 Task: Start a Sprint called Sprint0001 in Scrum Project Project0001 in Jira
Action: Mouse moved to (362, 404)
Screenshot: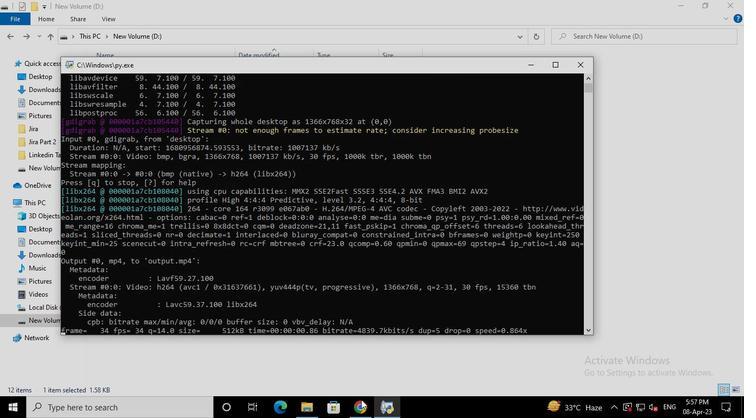 
Action: Mouse pressed left at (362, 404)
Screenshot: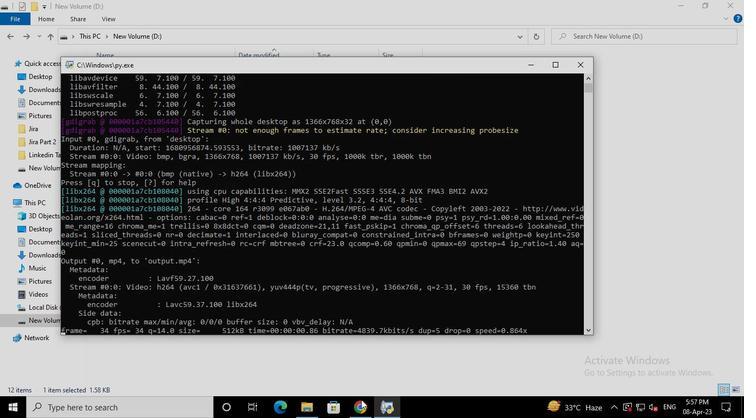 
Action: Mouse moved to (65, 164)
Screenshot: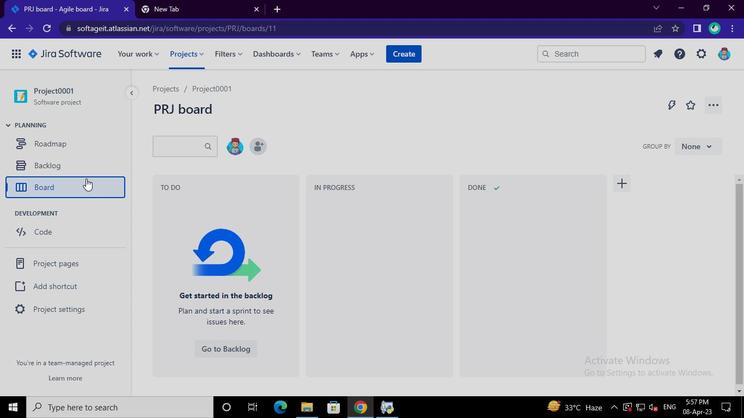 
Action: Mouse pressed left at (65, 164)
Screenshot: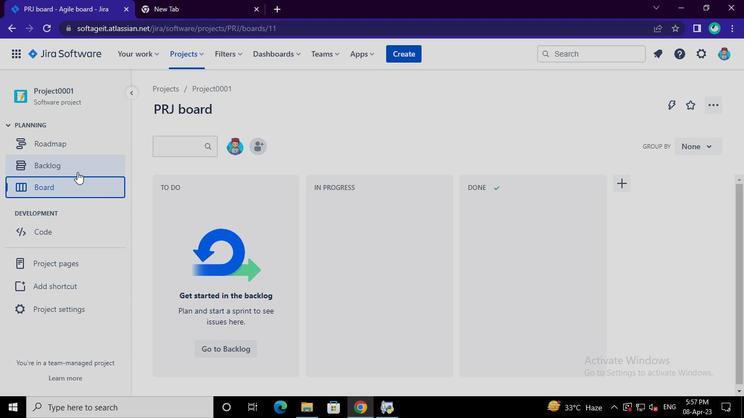 
Action: Mouse moved to (663, 176)
Screenshot: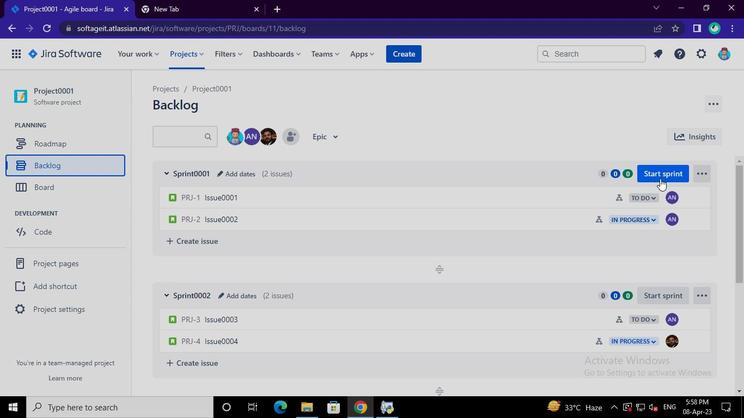 
Action: Mouse pressed left at (663, 176)
Screenshot: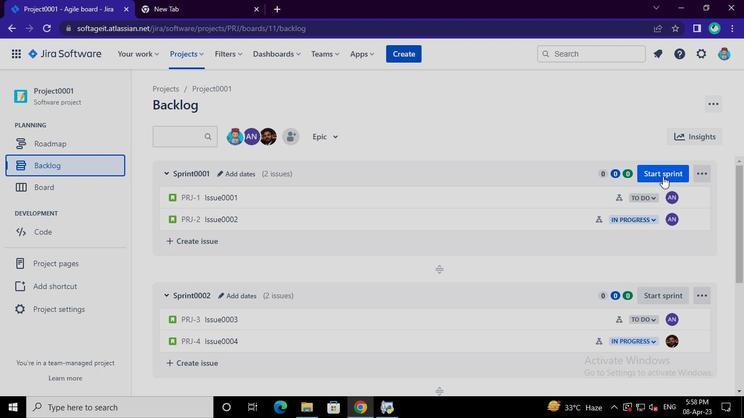 
Action: Mouse moved to (470, 378)
Screenshot: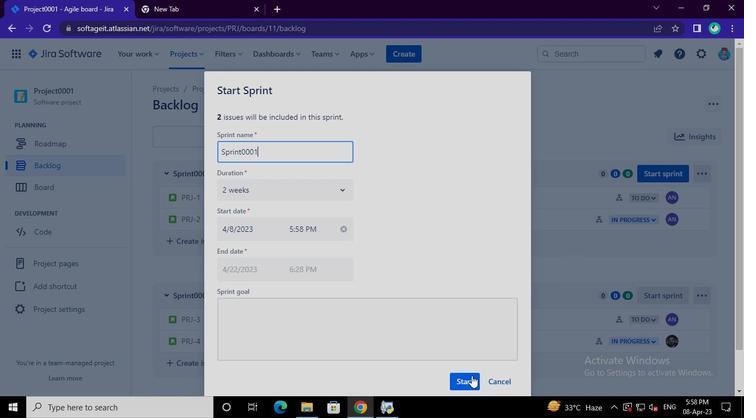 
Action: Mouse pressed left at (470, 378)
Screenshot: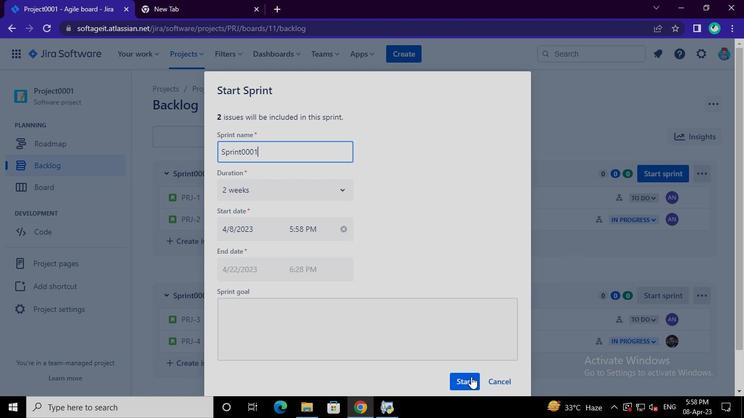 
Action: Mouse moved to (390, 407)
Screenshot: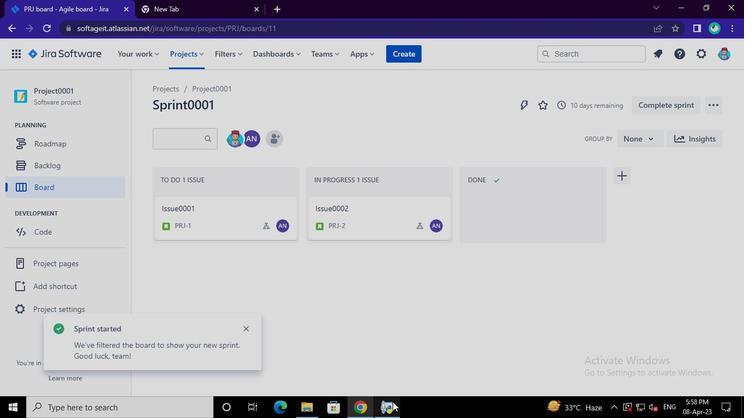 
Action: Mouse pressed left at (390, 407)
Screenshot: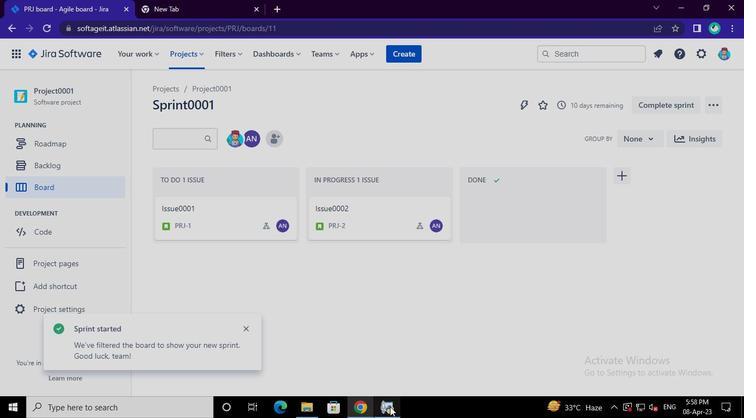 
Action: Mouse moved to (576, 62)
Screenshot: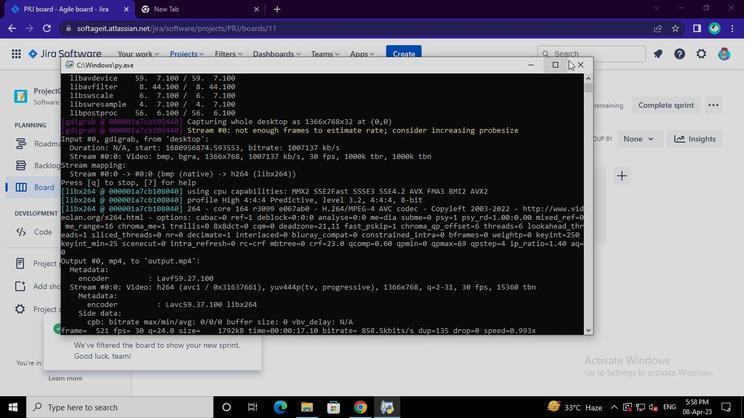 
Action: Mouse pressed left at (576, 62)
Screenshot: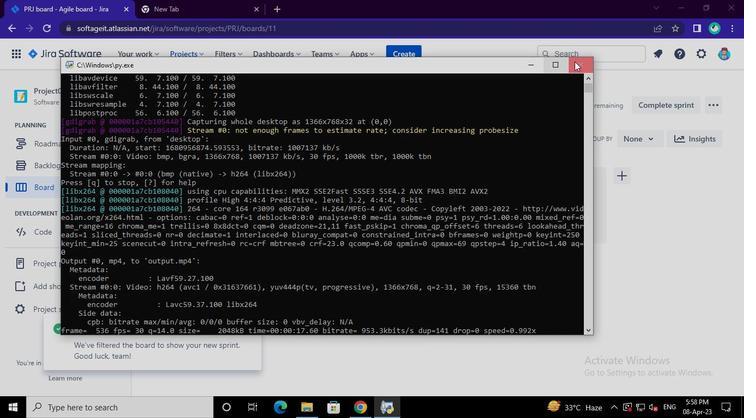 
